 Task: Find and view details of a backpack on the Ajio website.
Action: Mouse moved to (664, 172)
Screenshot: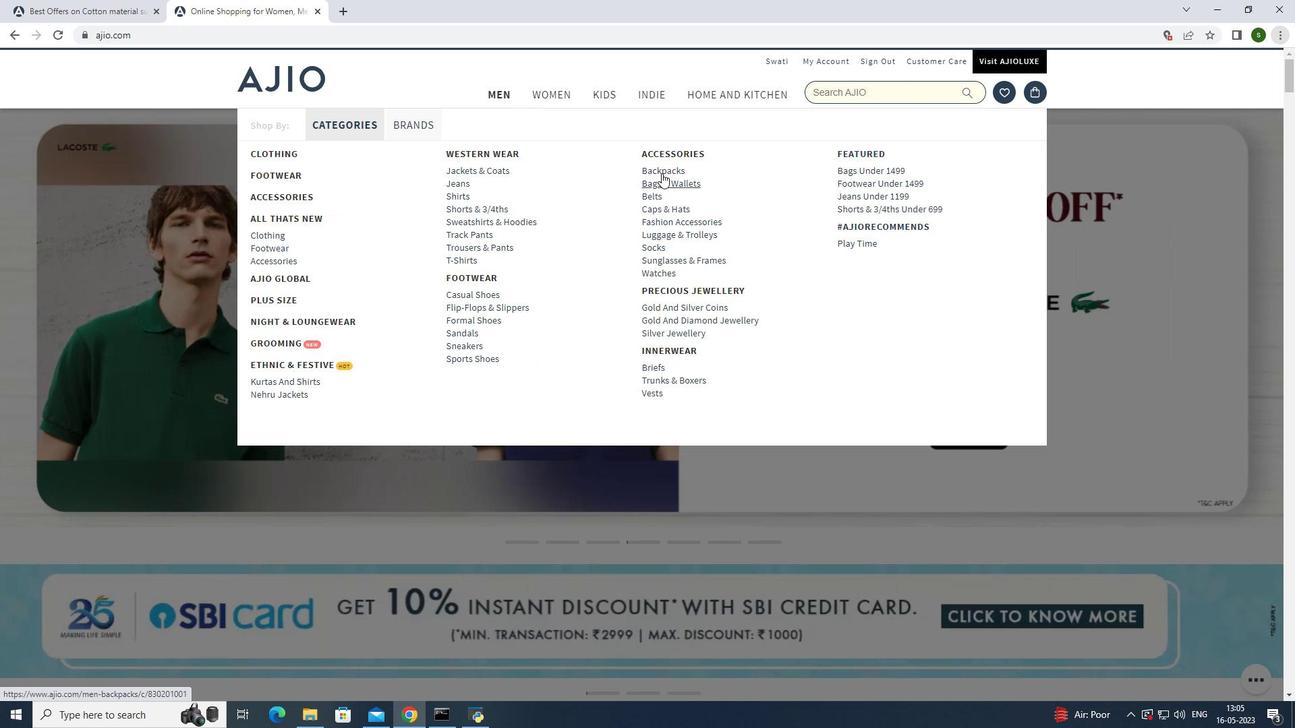 
Action: Mouse pressed left at (664, 172)
Screenshot: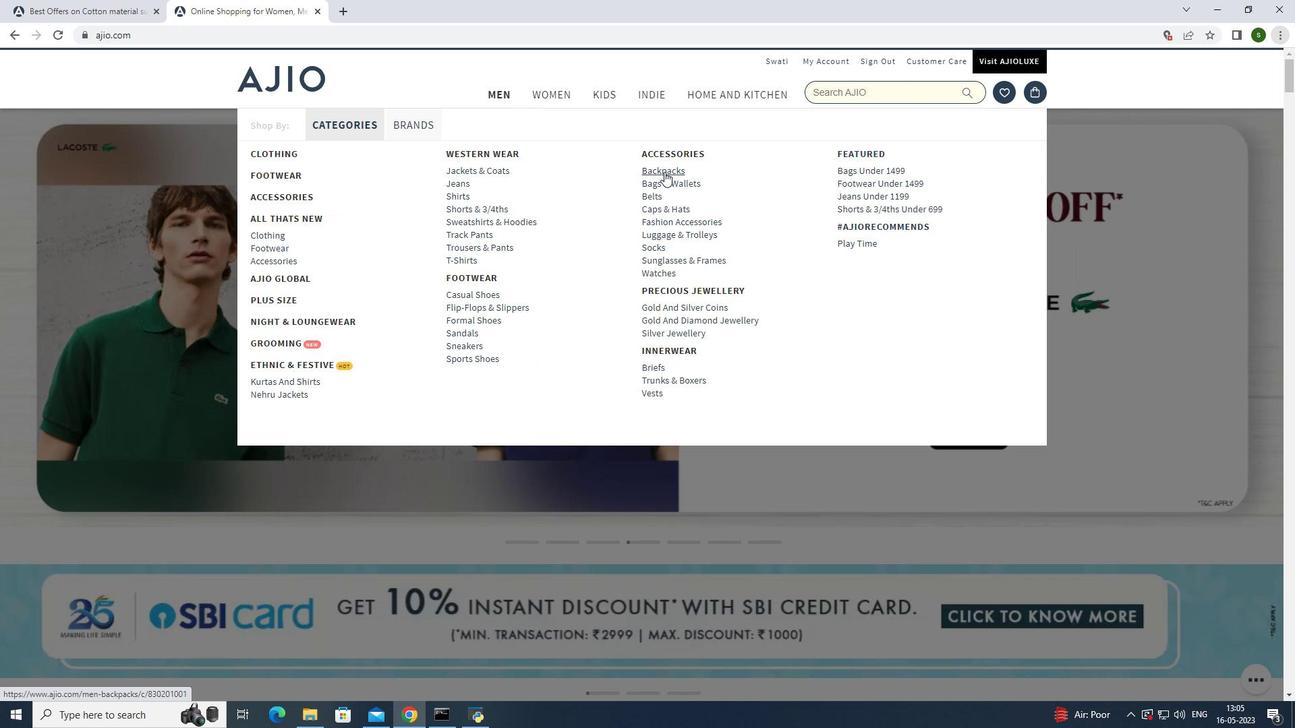 
Action: Mouse moved to (520, 409)
Screenshot: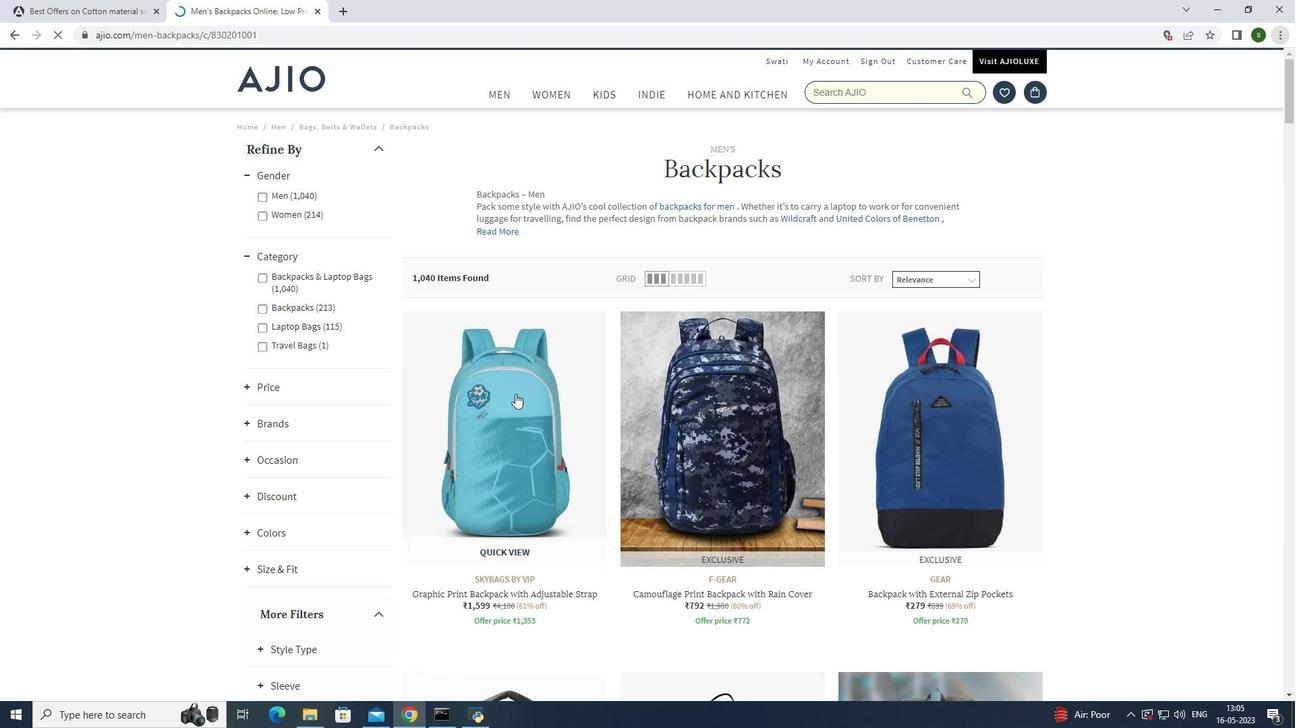 
Action: Mouse pressed left at (520, 409)
Screenshot: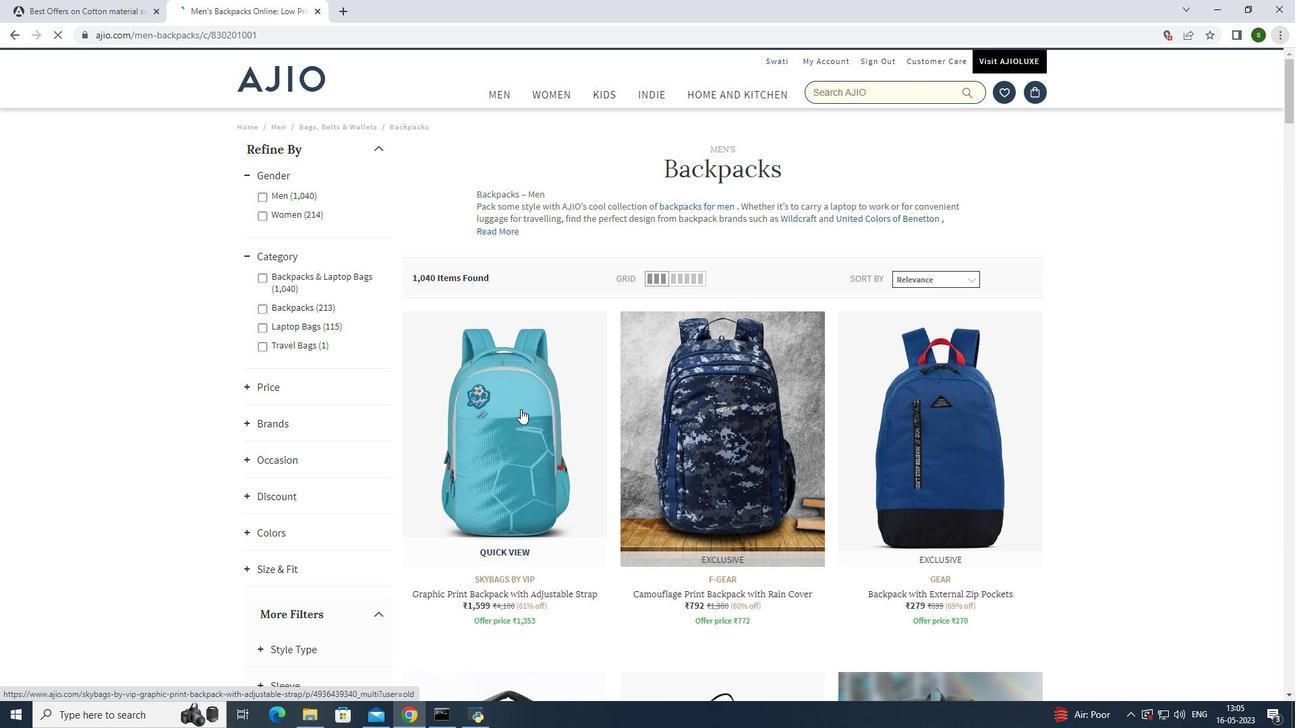 
Action: Mouse moved to (1019, 399)
Screenshot: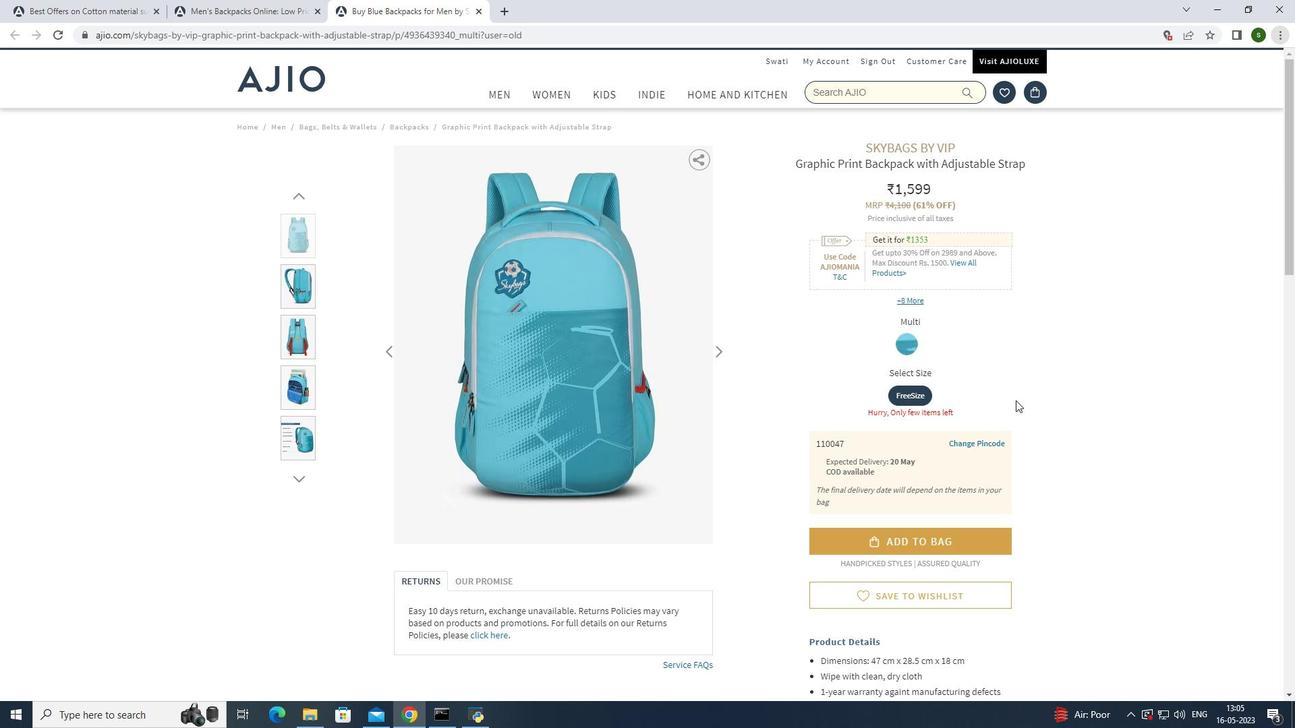 
Action: Mouse scrolled (1019, 398) with delta (0, 0)
Screenshot: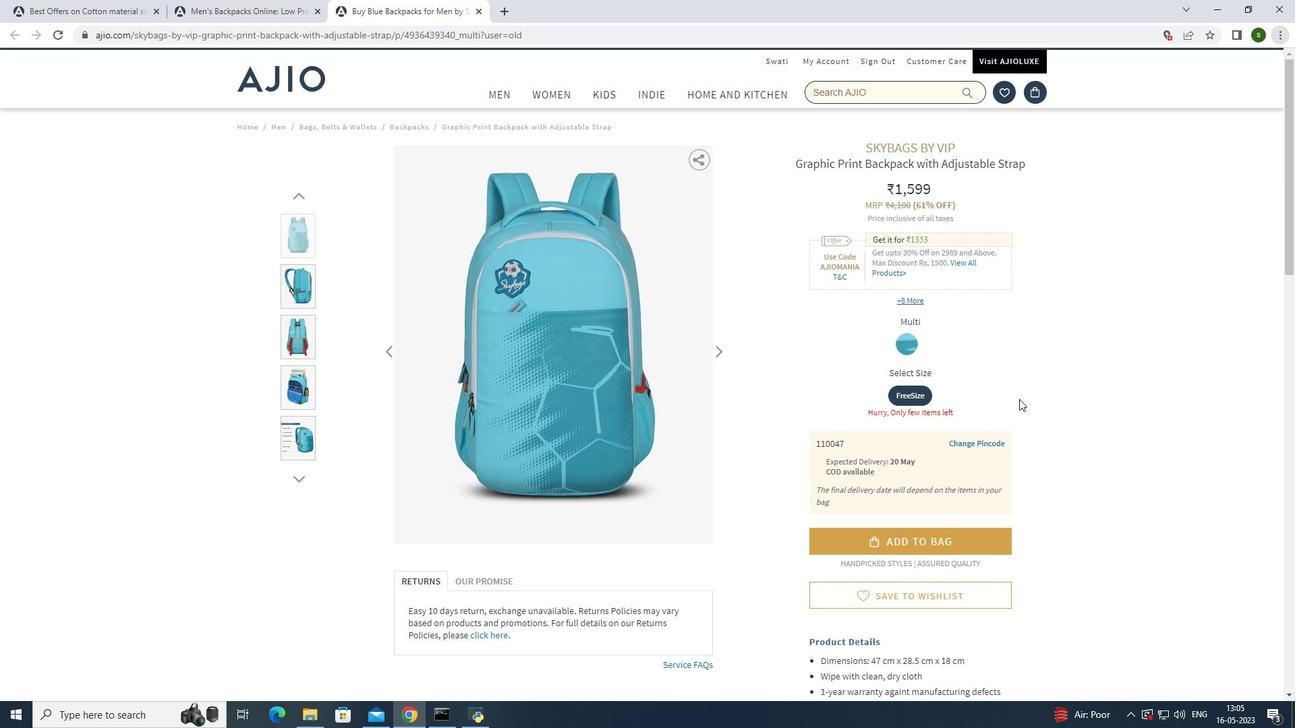 
Action: Mouse moved to (1054, 399)
Screenshot: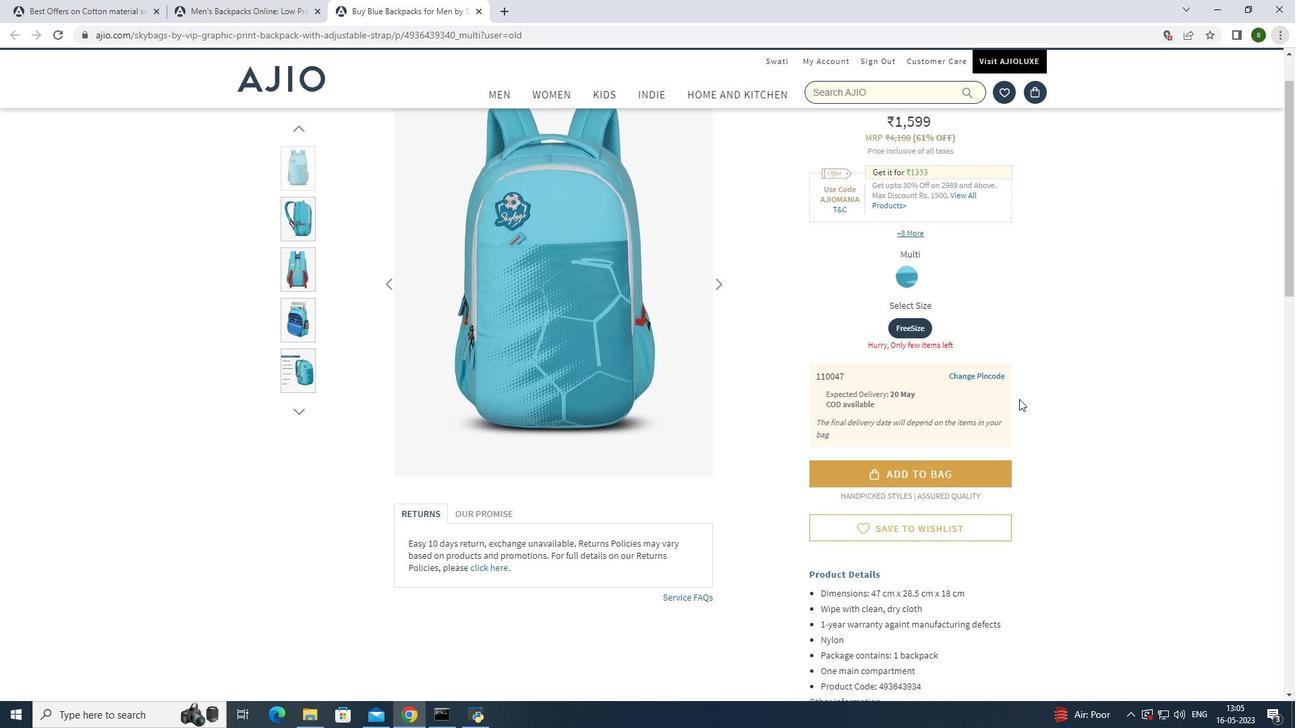 
Action: Mouse scrolled (1054, 398) with delta (0, 0)
Screenshot: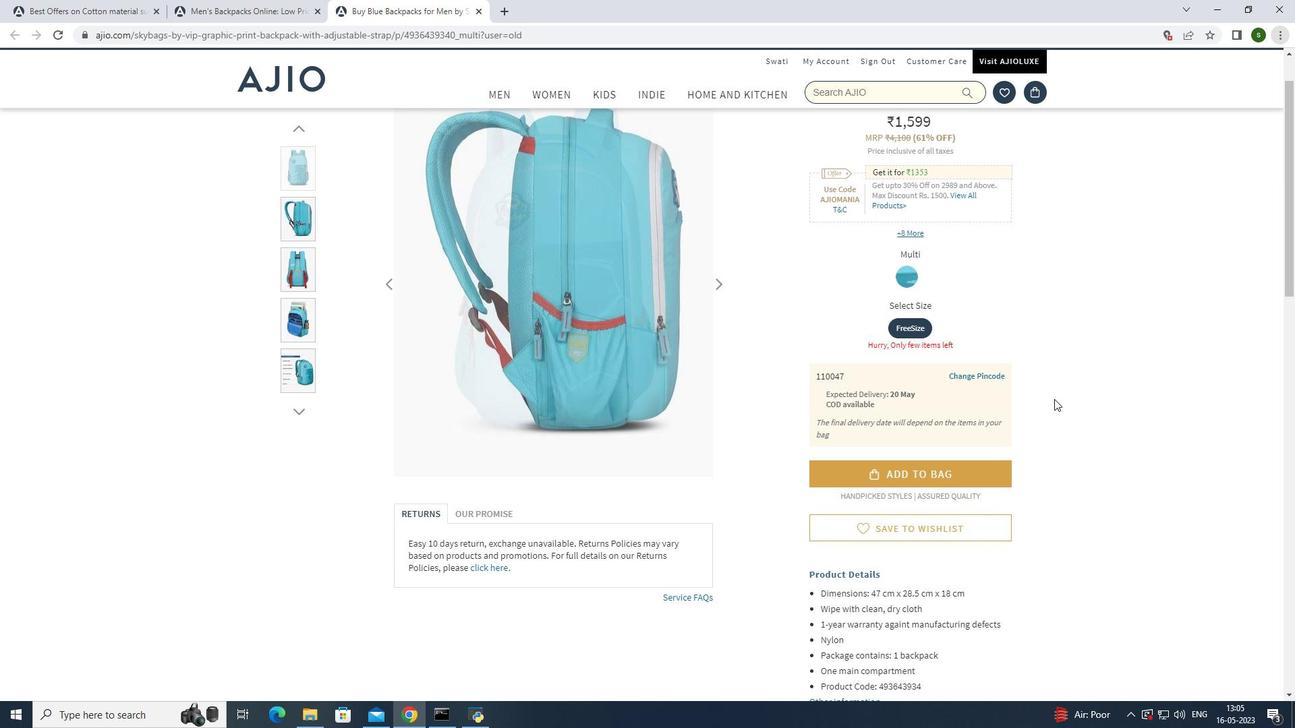 
Action: Mouse scrolled (1054, 398) with delta (0, 0)
Screenshot: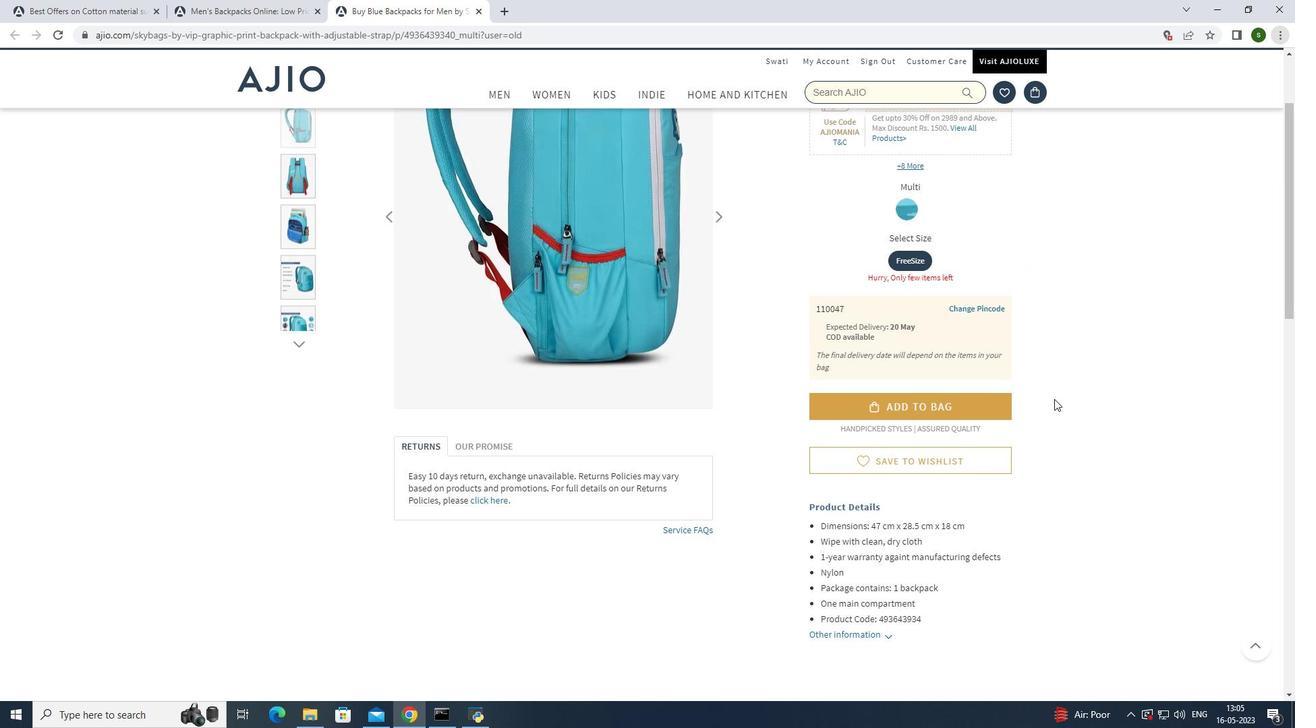 
Action: Mouse scrolled (1054, 398) with delta (0, 0)
Screenshot: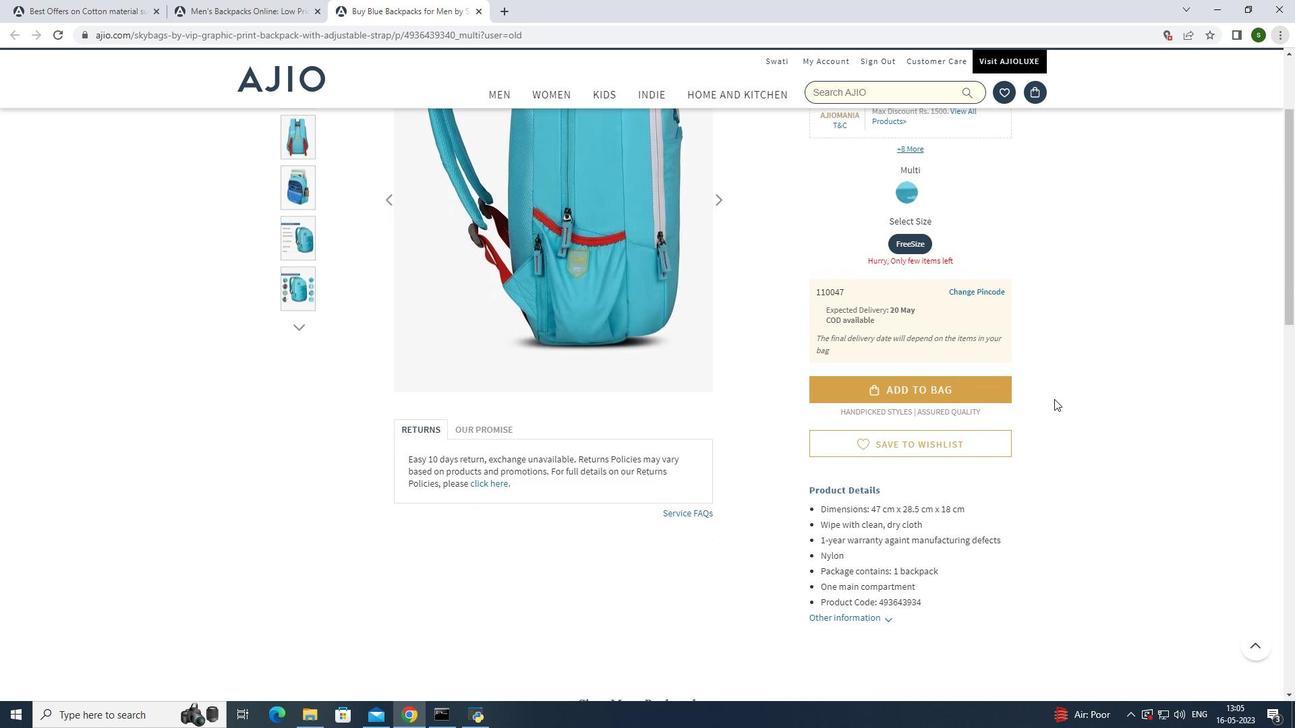 
Action: Mouse scrolled (1054, 398) with delta (0, 0)
Screenshot: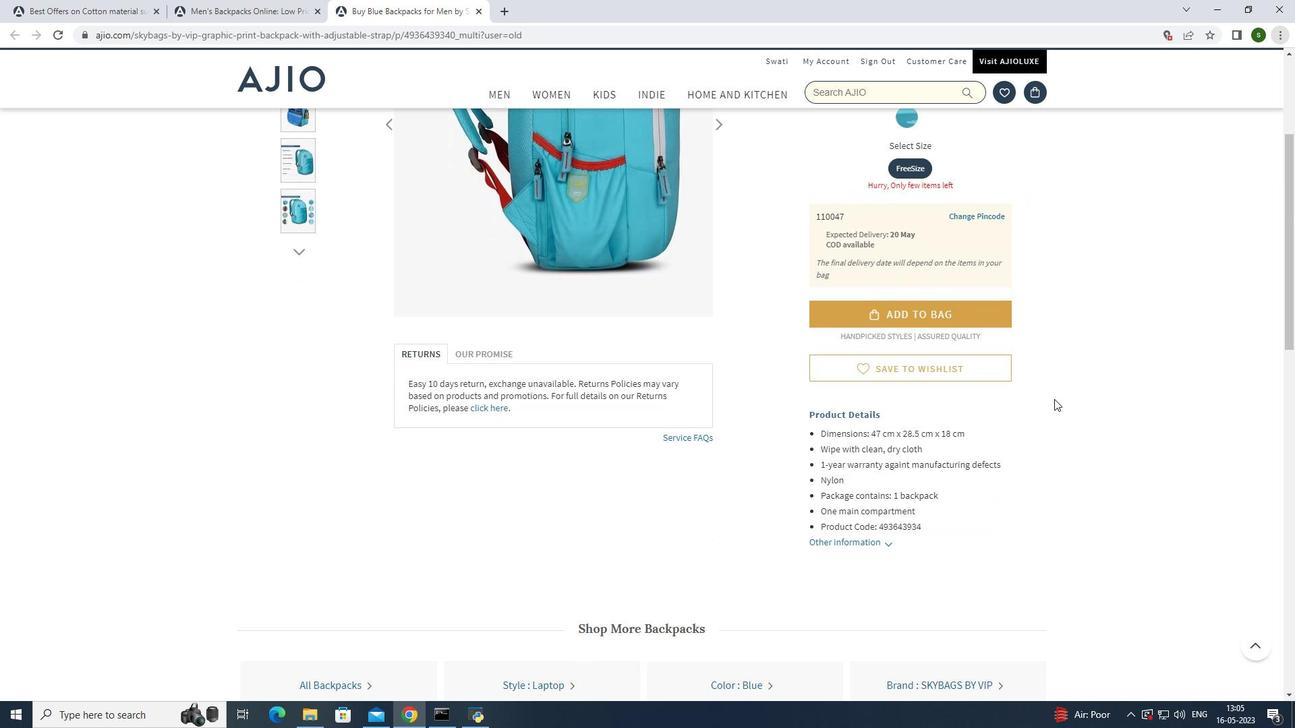 
Action: Mouse scrolled (1054, 398) with delta (0, 0)
Screenshot: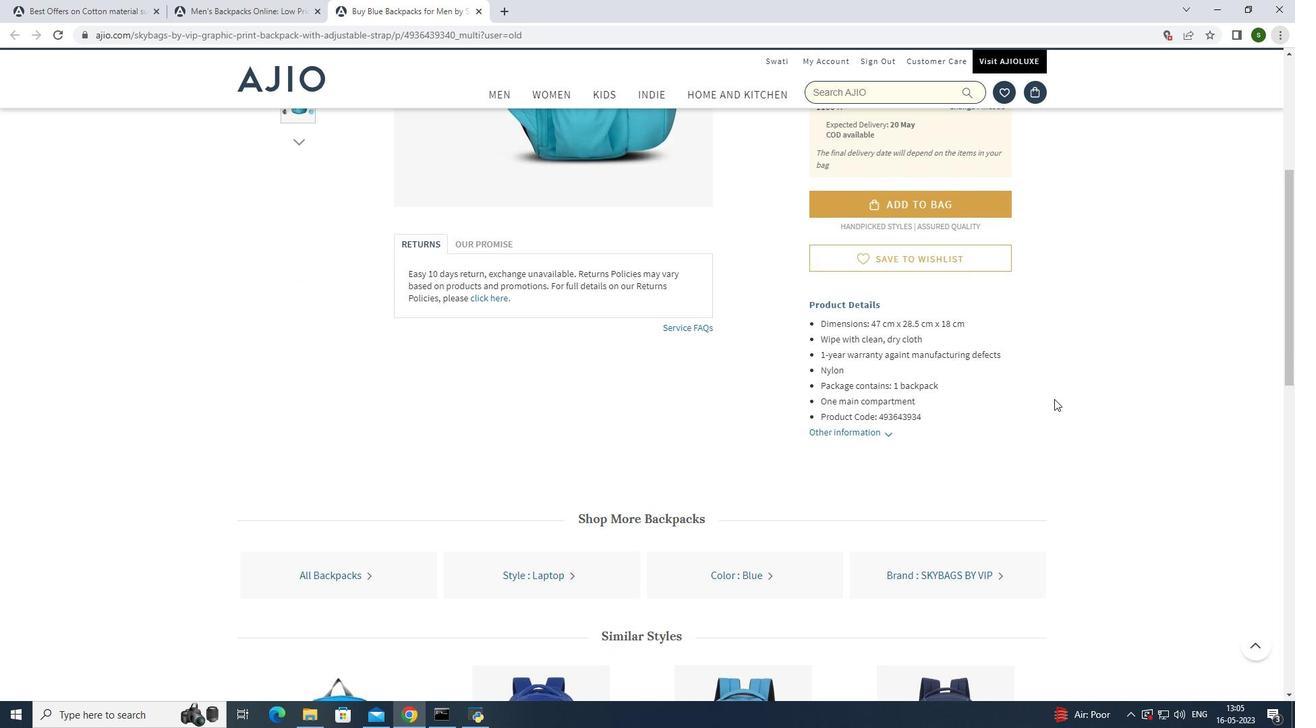 
Action: Mouse scrolled (1054, 398) with delta (0, 0)
Screenshot: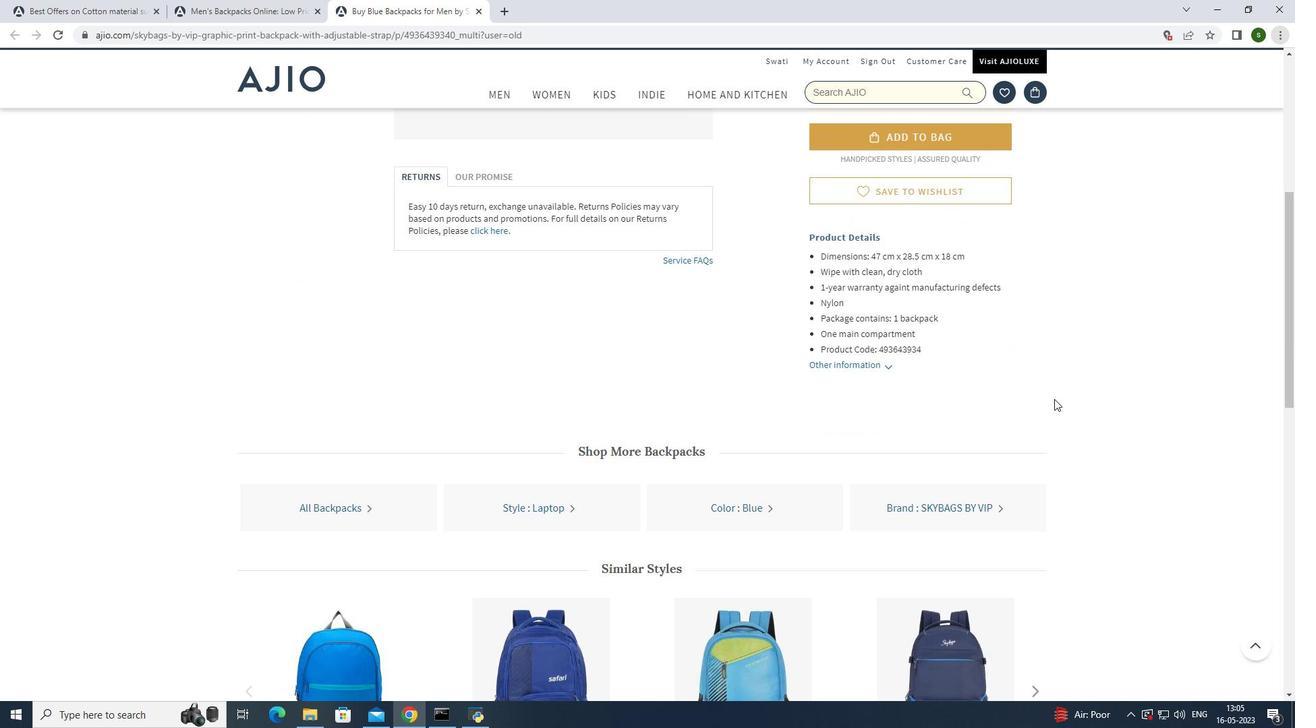 
Action: Mouse scrolled (1054, 398) with delta (0, 0)
Screenshot: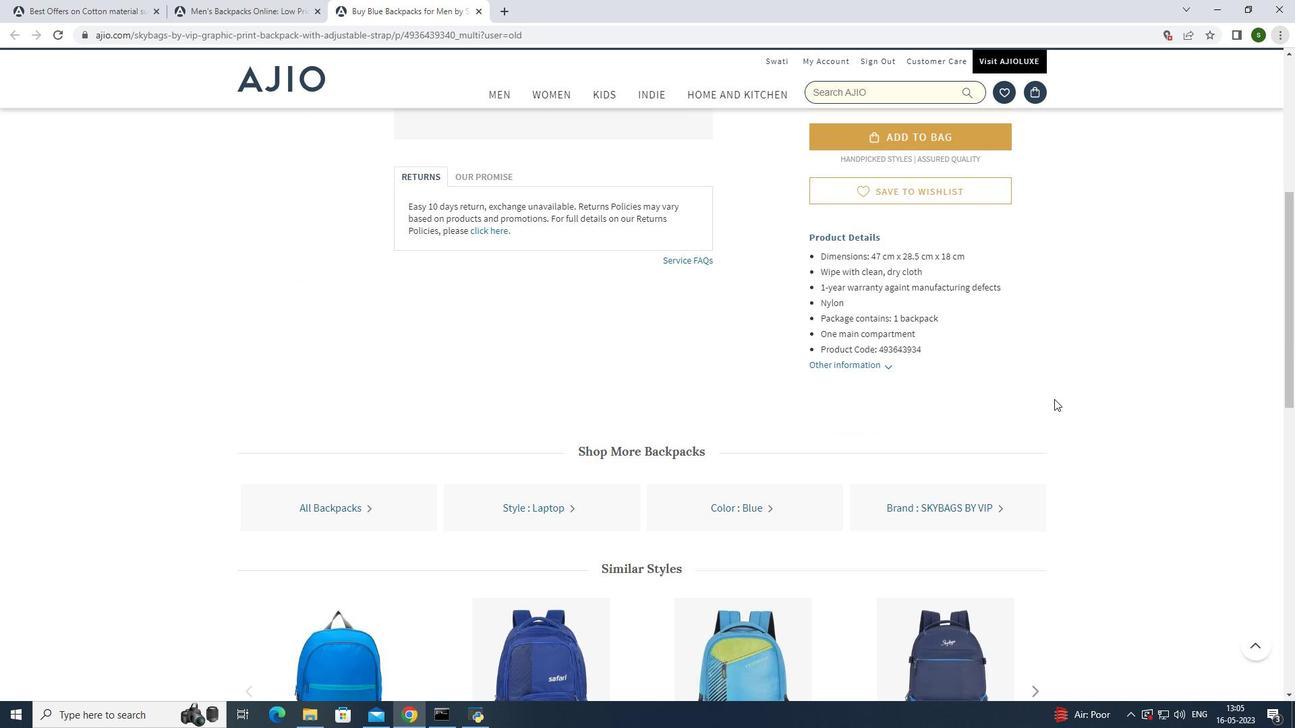 
Action: Mouse scrolled (1054, 400) with delta (0, 0)
Screenshot: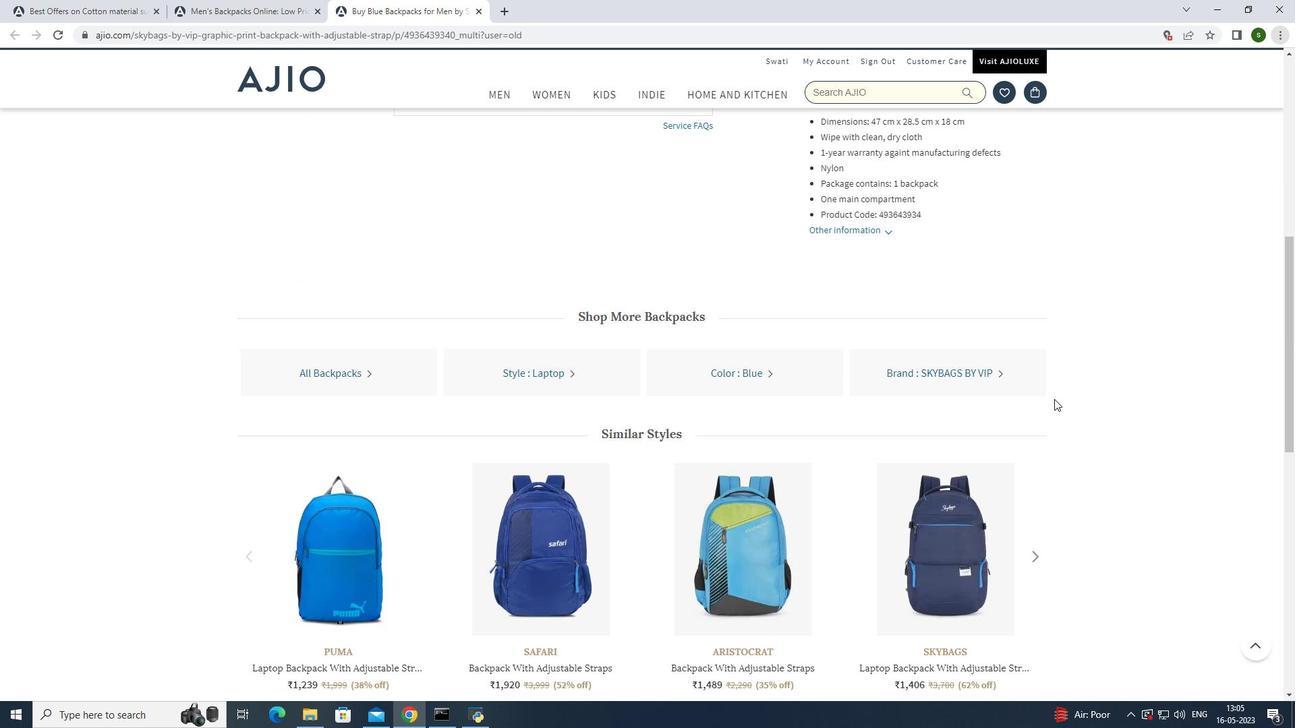 
Action: Mouse scrolled (1054, 400) with delta (0, 0)
Screenshot: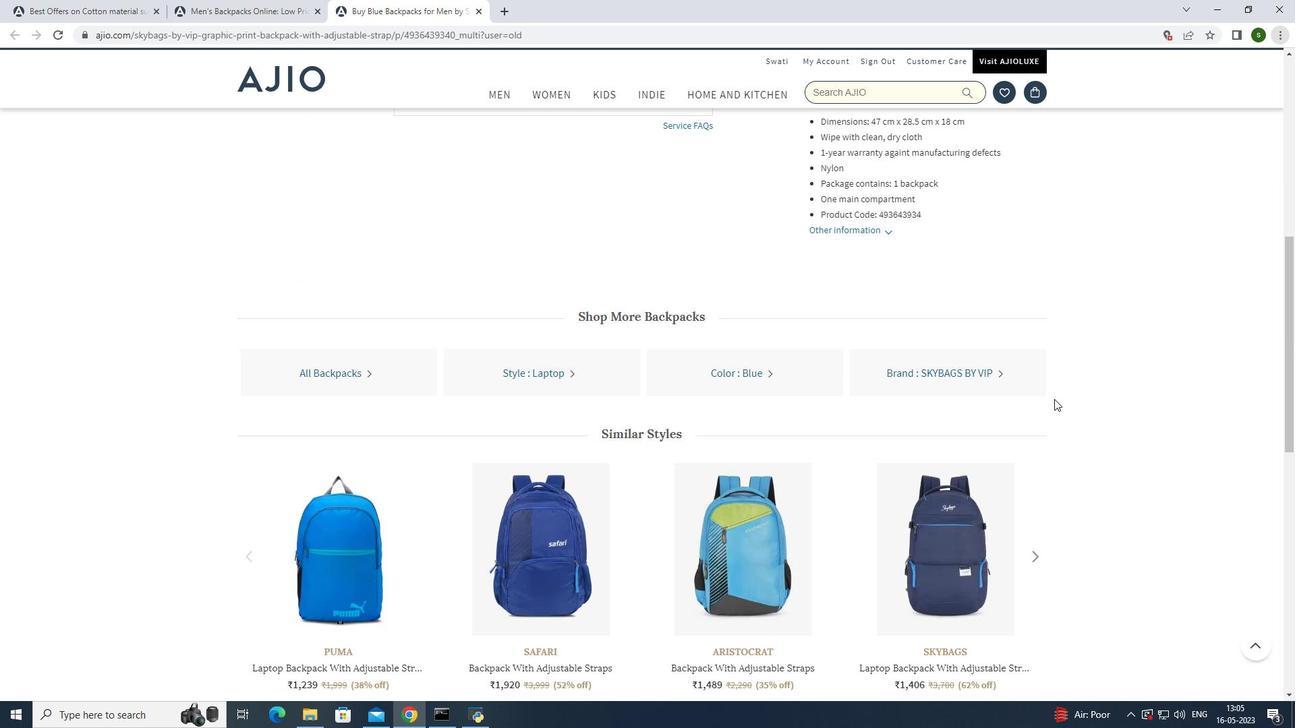 
Action: Mouse scrolled (1054, 400) with delta (0, 0)
Screenshot: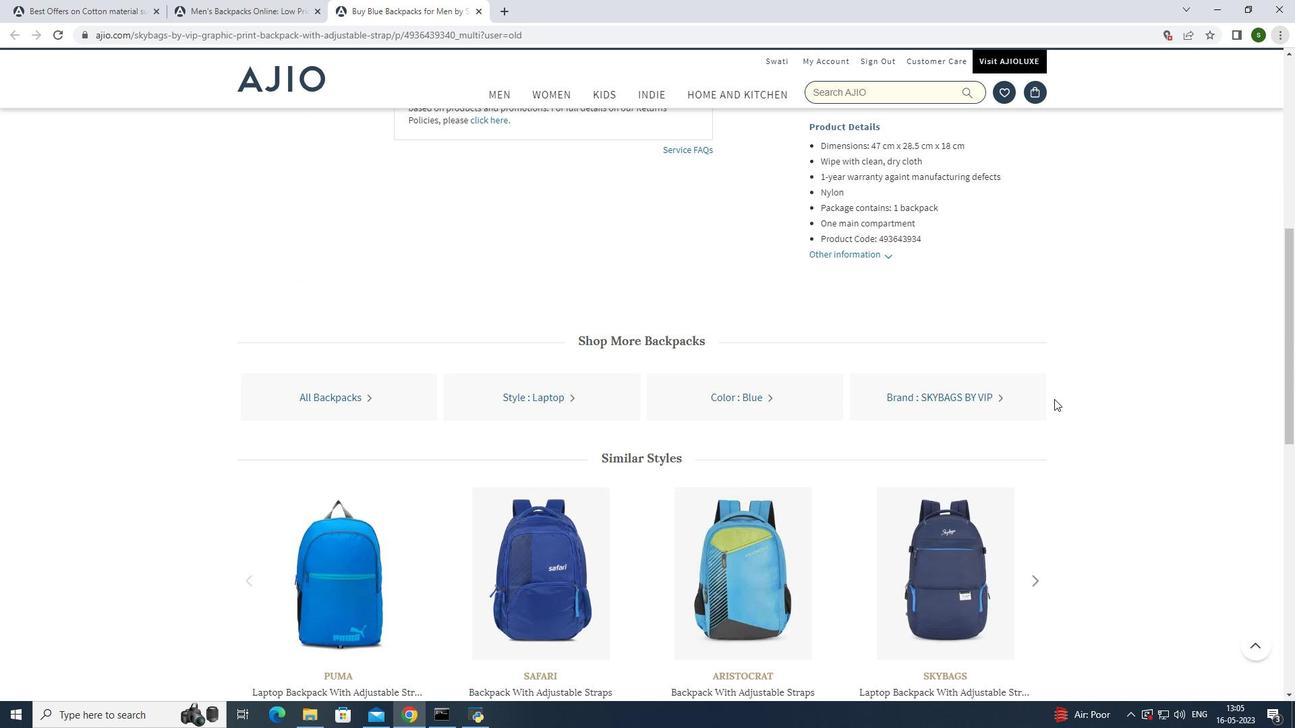 
Action: Mouse scrolled (1054, 400) with delta (0, 0)
Screenshot: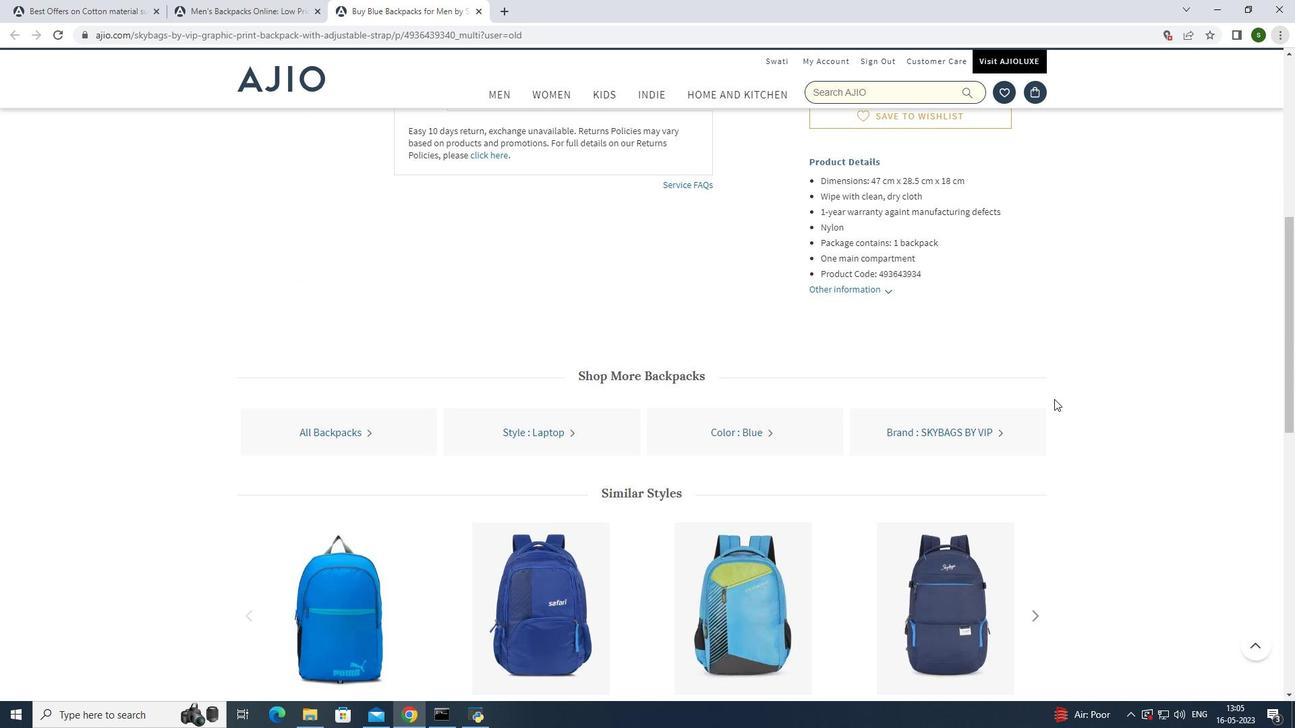 
Action: Mouse scrolled (1054, 400) with delta (0, 0)
Screenshot: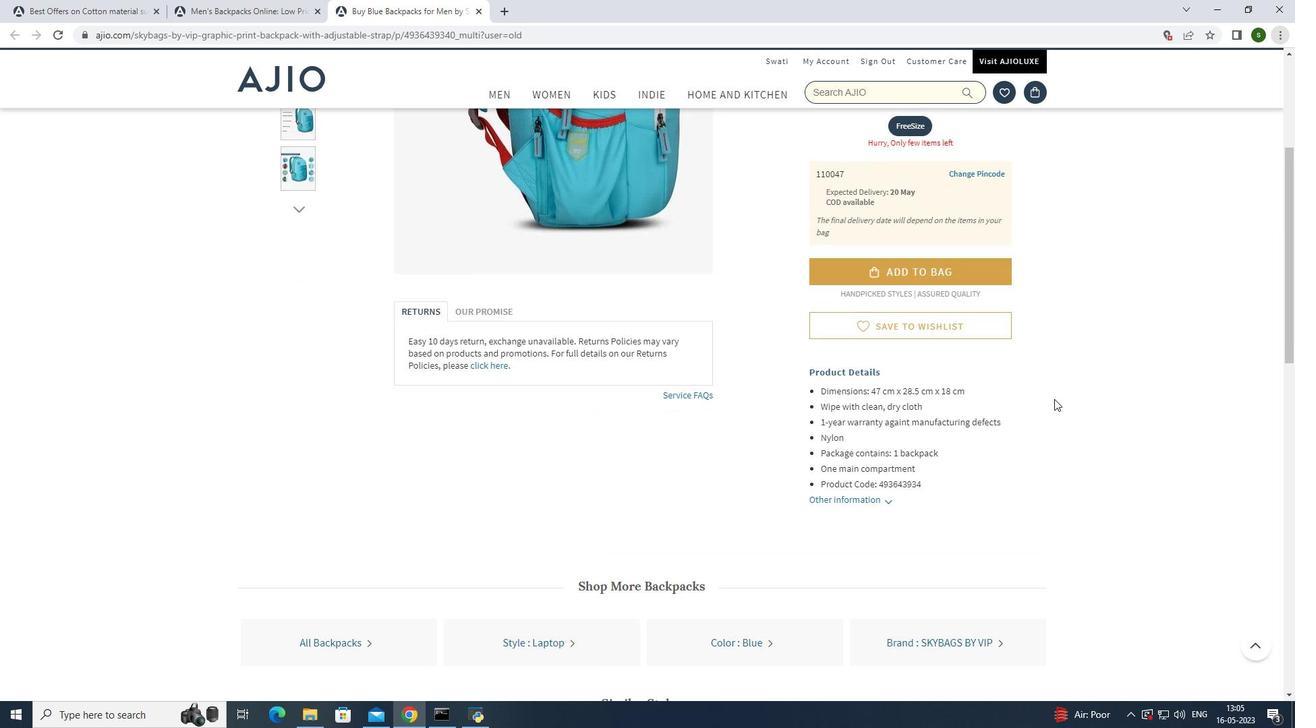 
Action: Mouse scrolled (1054, 400) with delta (0, 0)
Screenshot: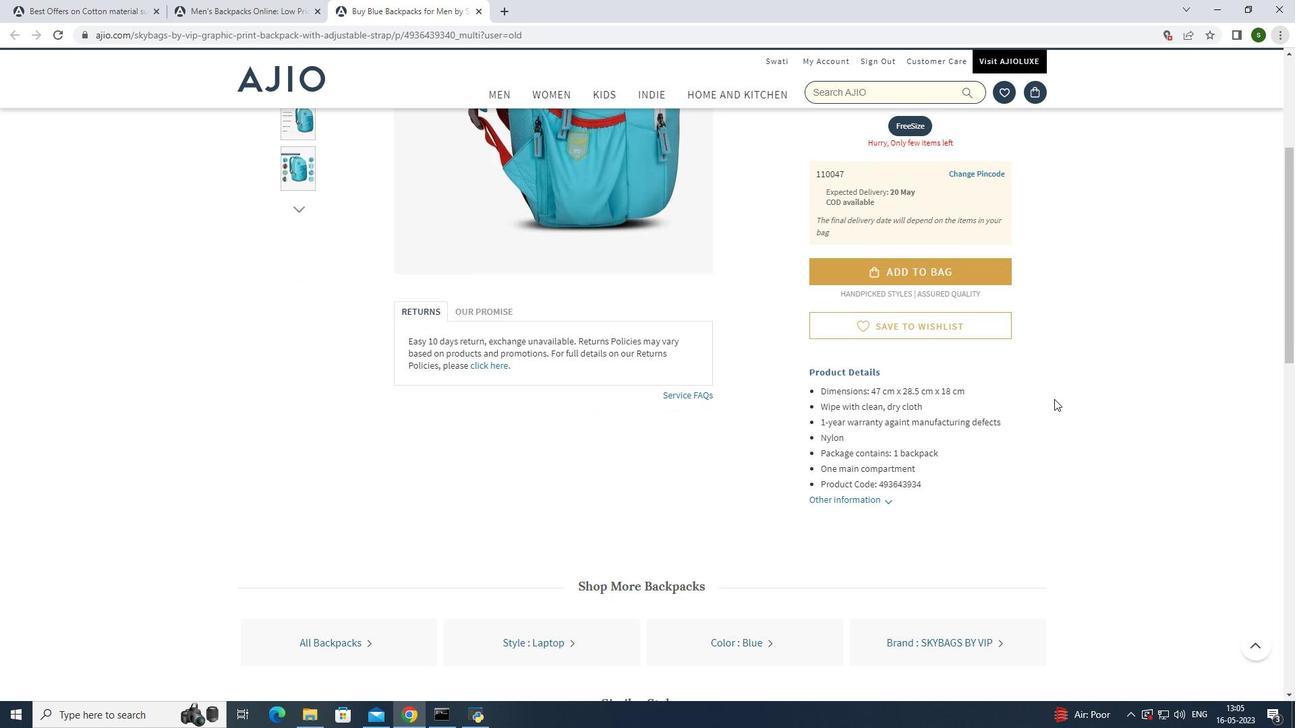 
Action: Mouse scrolled (1054, 400) with delta (0, 0)
Screenshot: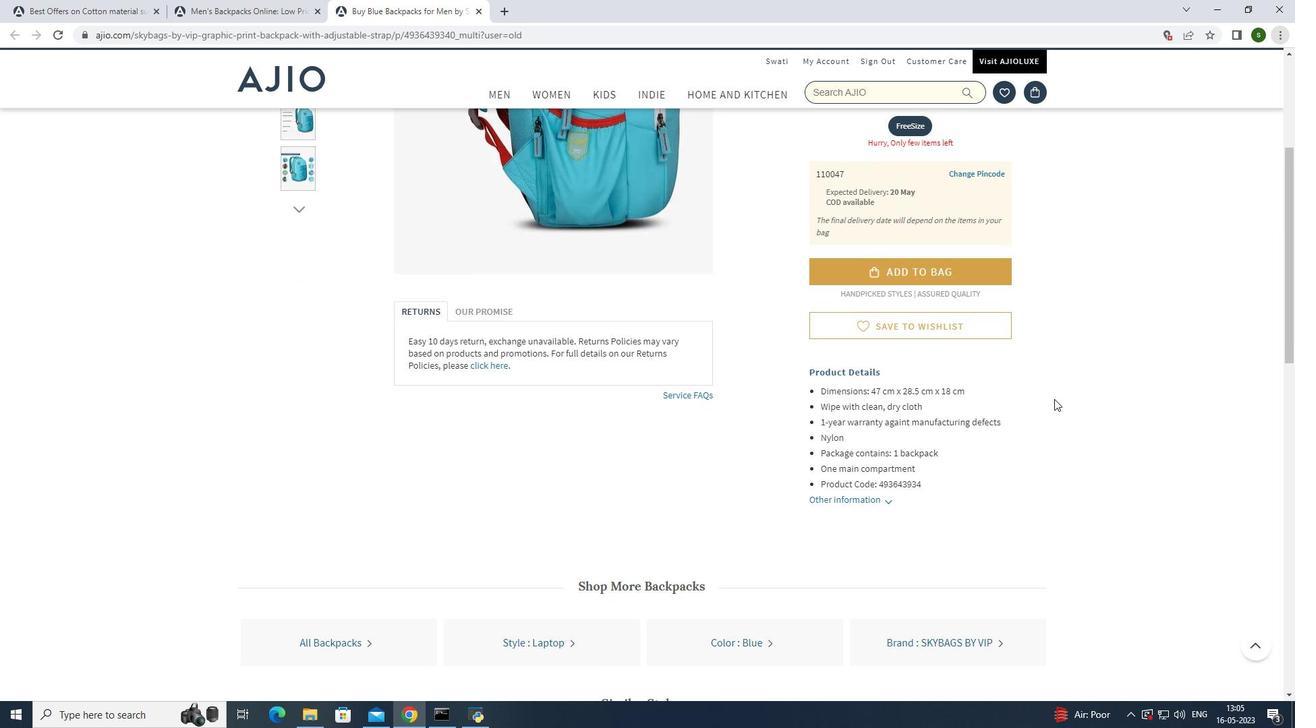 
Action: Mouse scrolled (1054, 400) with delta (0, 0)
Screenshot: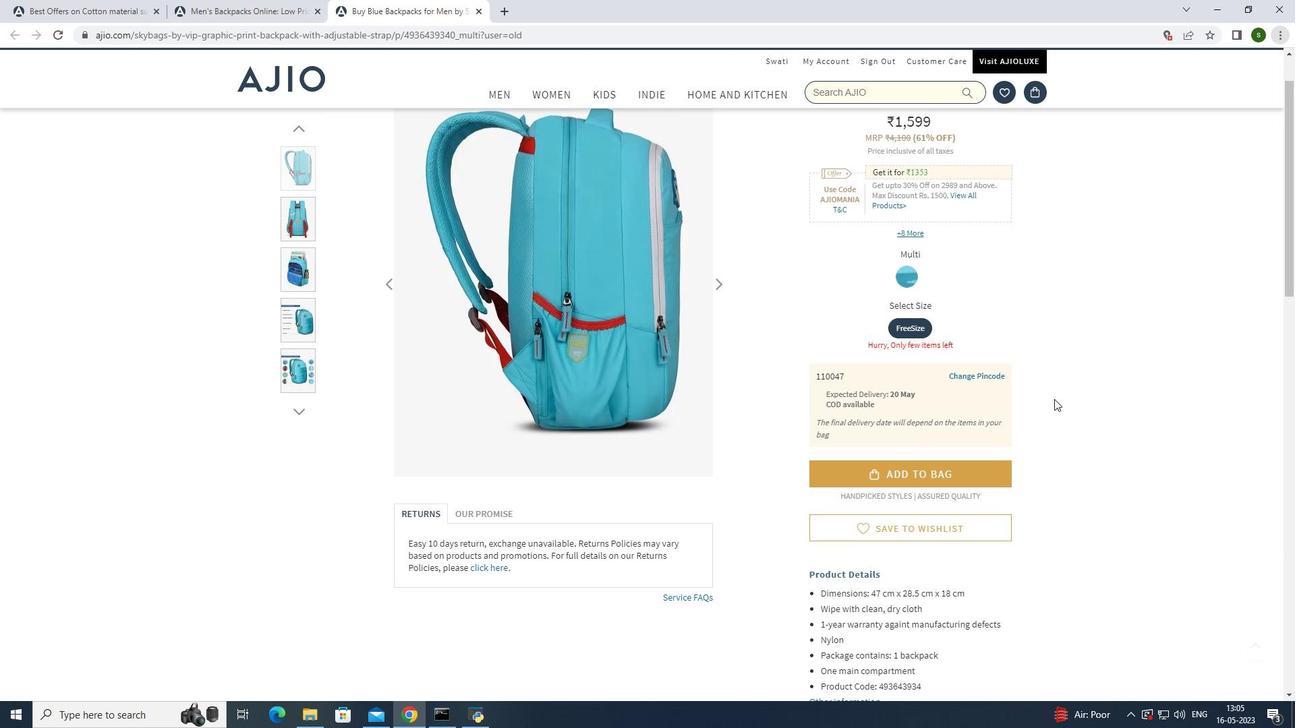 
Action: Mouse scrolled (1054, 400) with delta (0, 0)
Screenshot: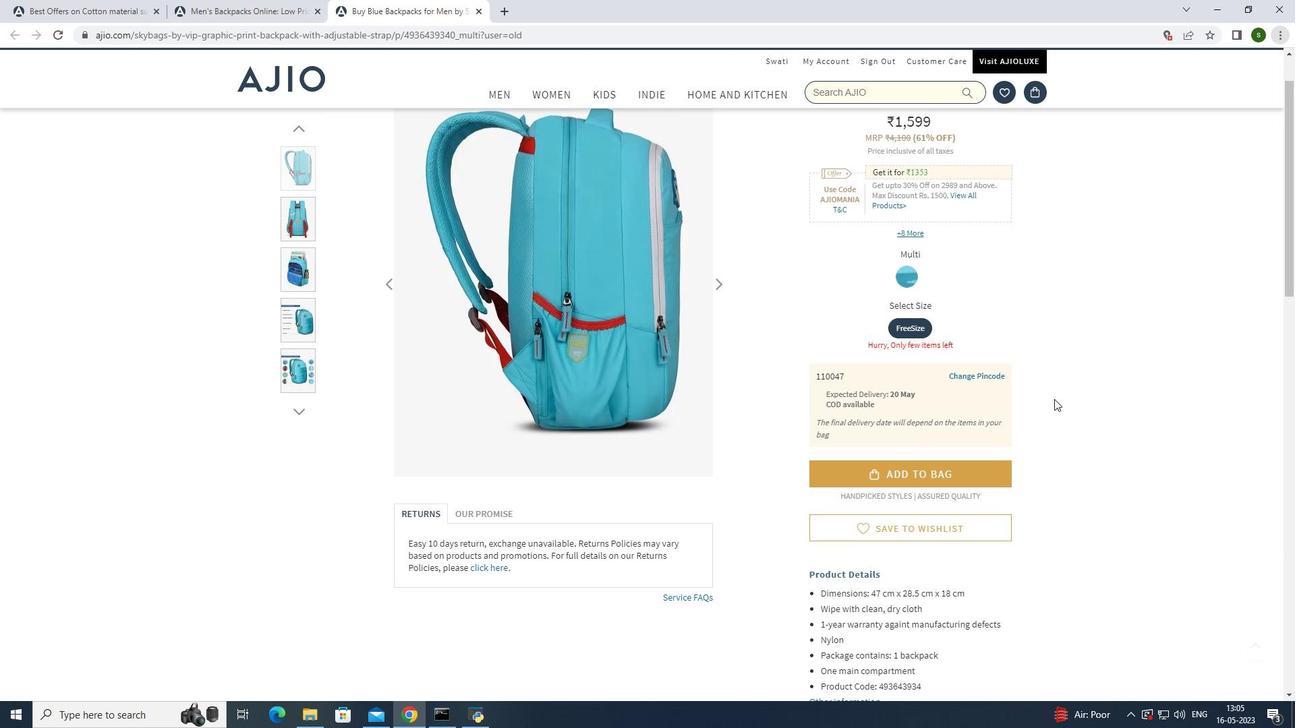 
Action: Mouse scrolled (1054, 400) with delta (0, 0)
Screenshot: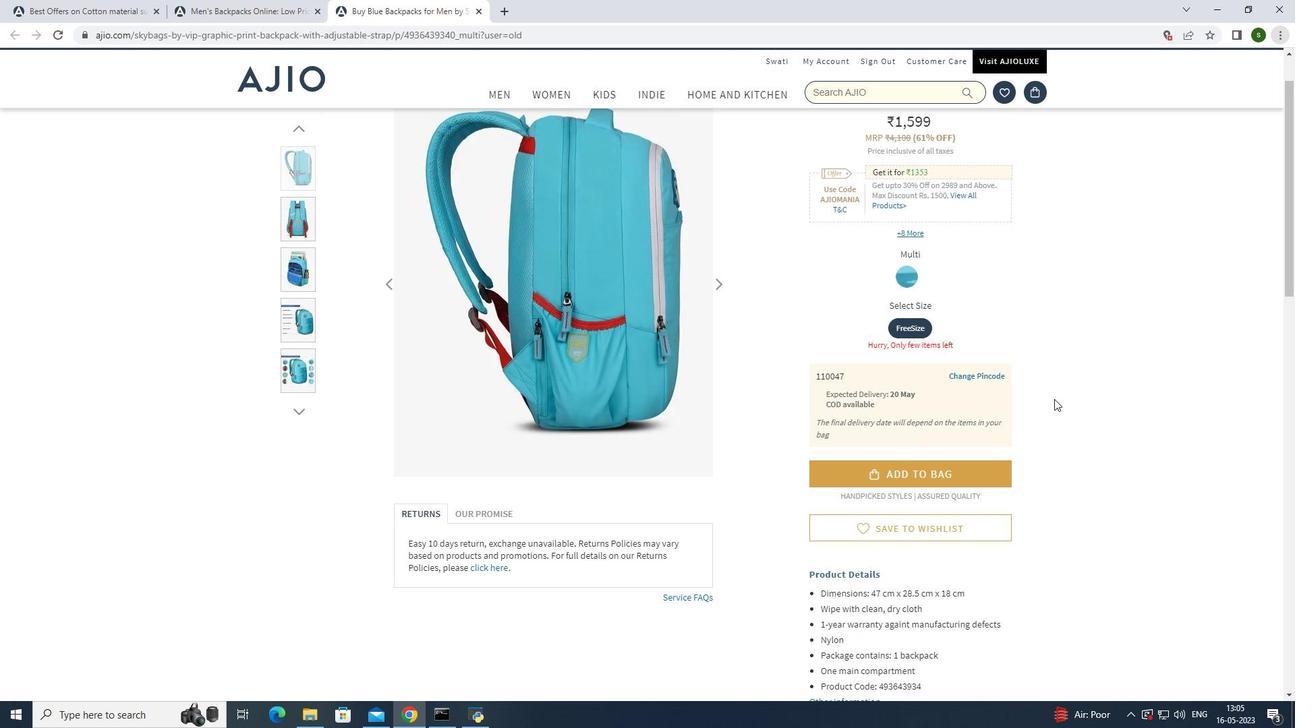 
Action: Mouse scrolled (1054, 400) with delta (0, 0)
Screenshot: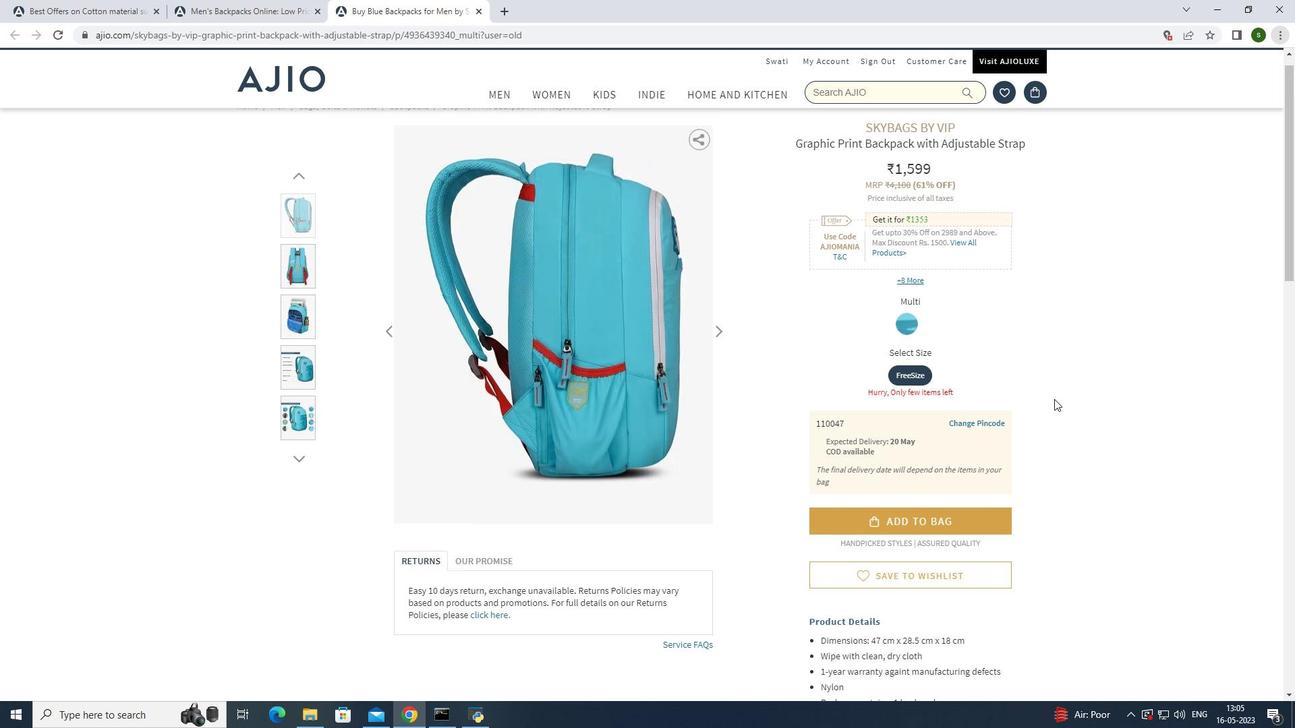 
Action: Mouse moved to (935, 518)
Screenshot: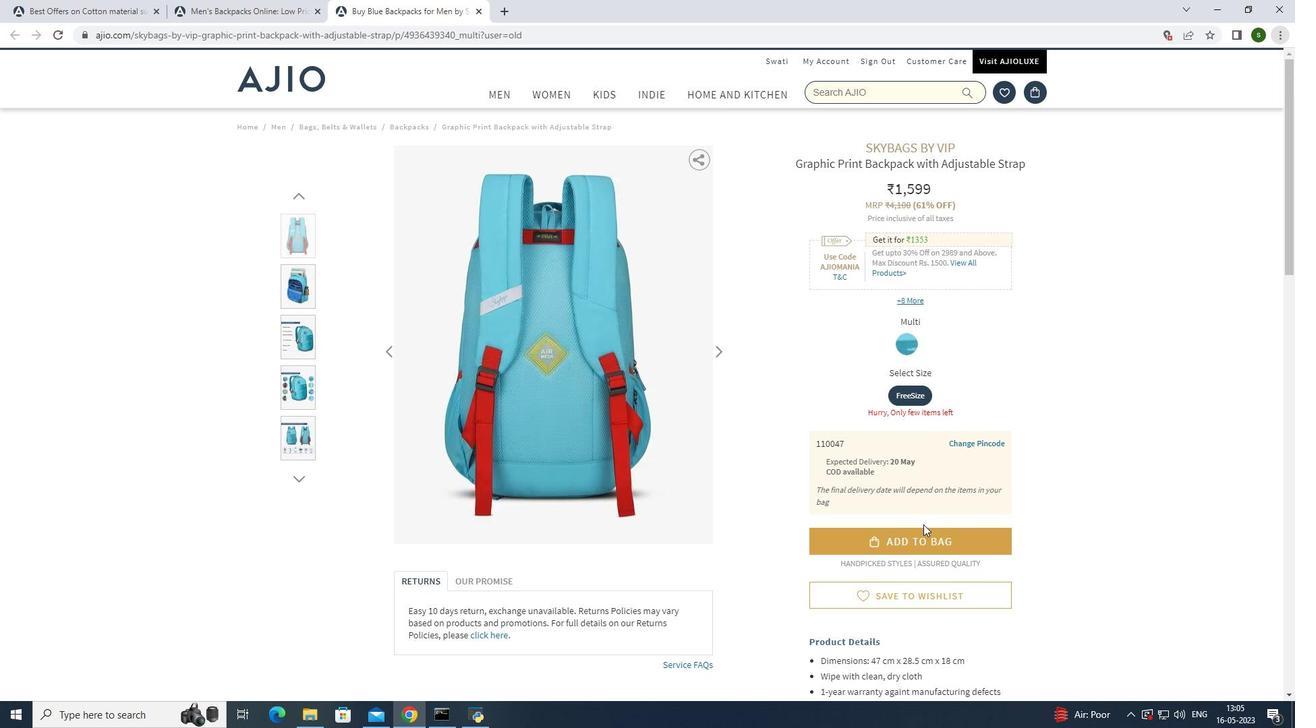 
